 Task: Create a Google Calendar event with notifications set for 30 minutes and 10 minutes before the event.
Action: Mouse moved to (54, 99)
Screenshot: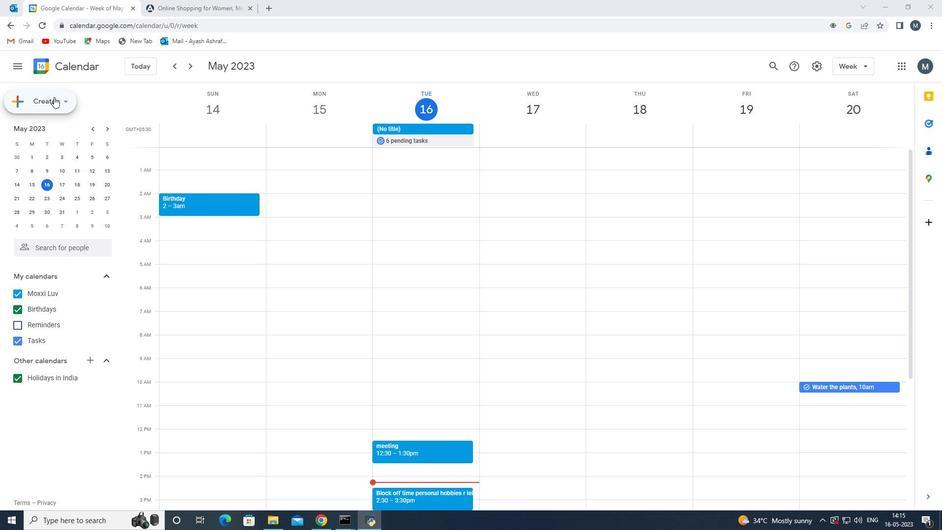 
Action: Mouse pressed left at (54, 99)
Screenshot: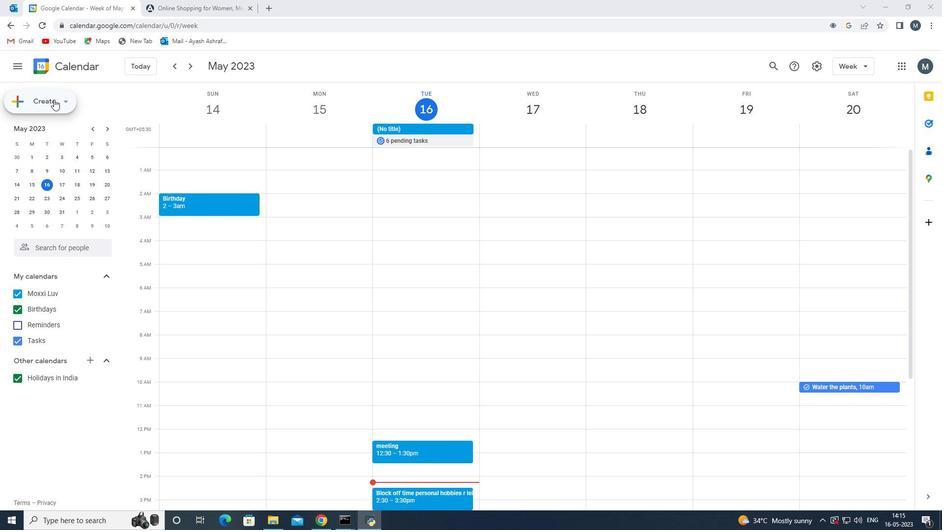 
Action: Mouse moved to (43, 131)
Screenshot: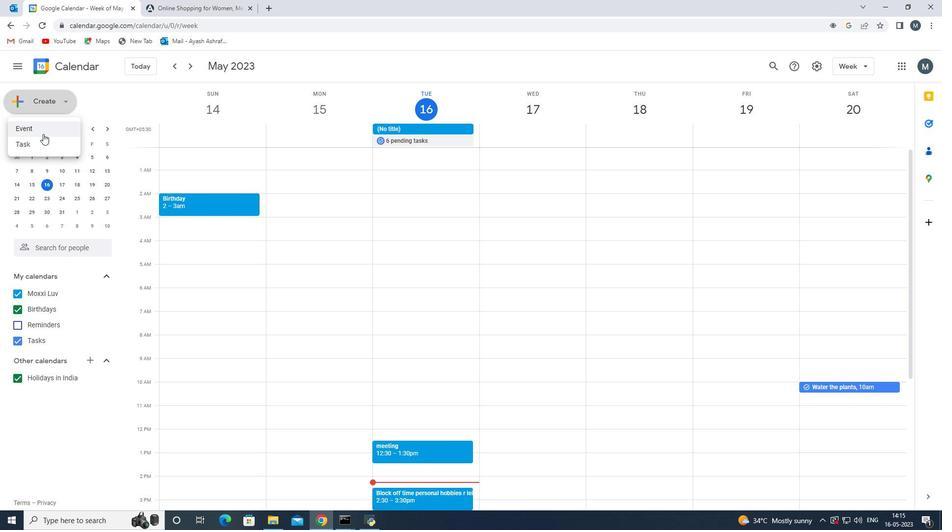 
Action: Mouse pressed left at (43, 131)
Screenshot: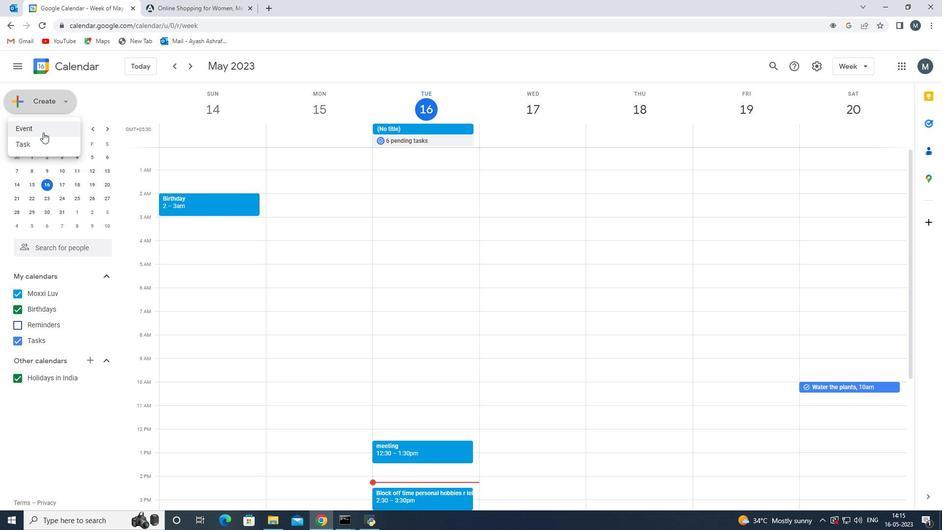 
Action: Mouse moved to (240, 321)
Screenshot: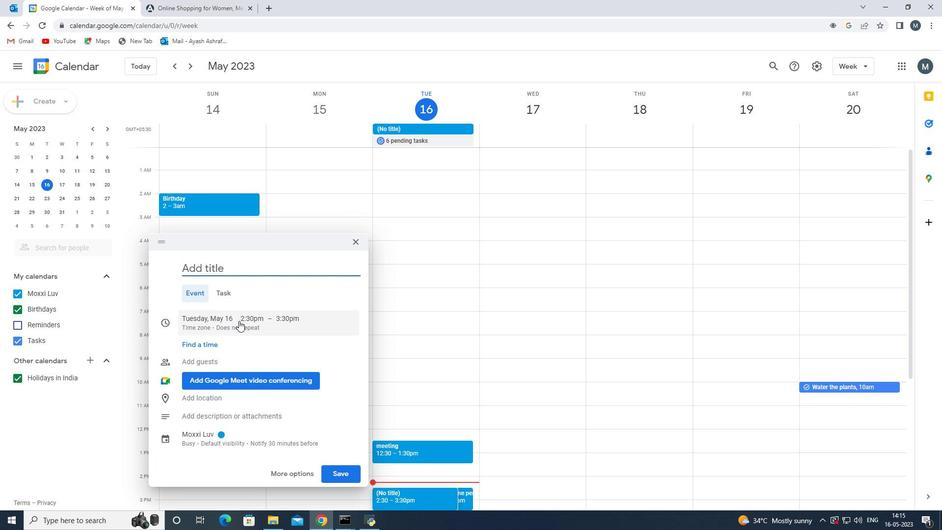 
Action: Mouse scrolled (240, 321) with delta (0, 0)
Screenshot: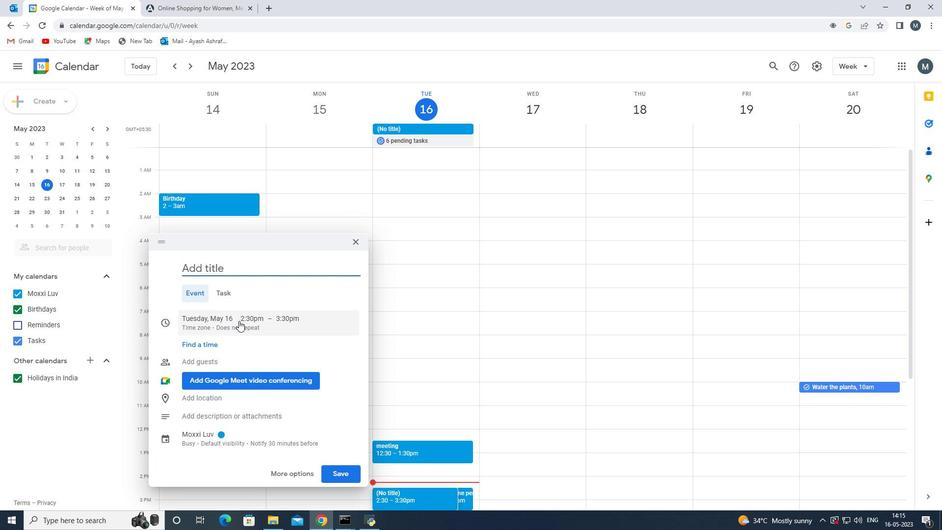 
Action: Mouse moved to (287, 467)
Screenshot: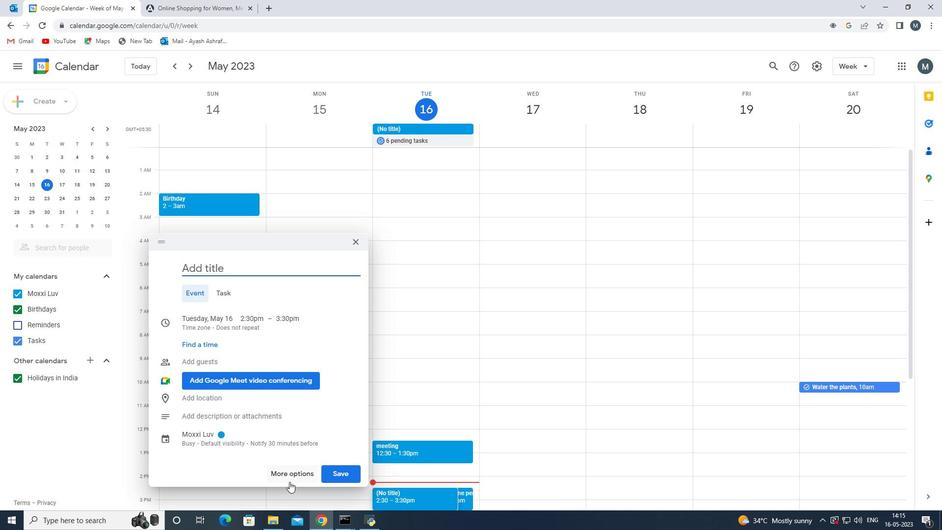 
Action: Mouse pressed left at (287, 467)
Screenshot: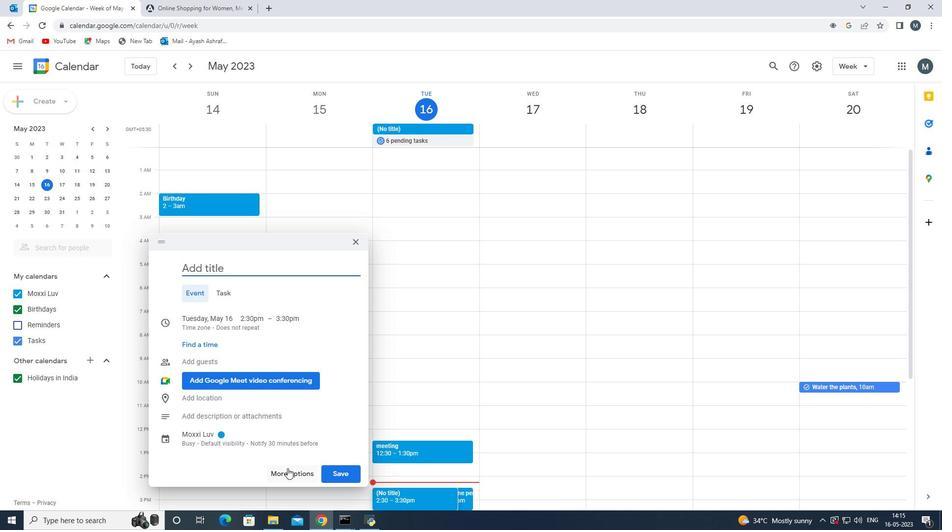 
Action: Mouse moved to (120, 283)
Screenshot: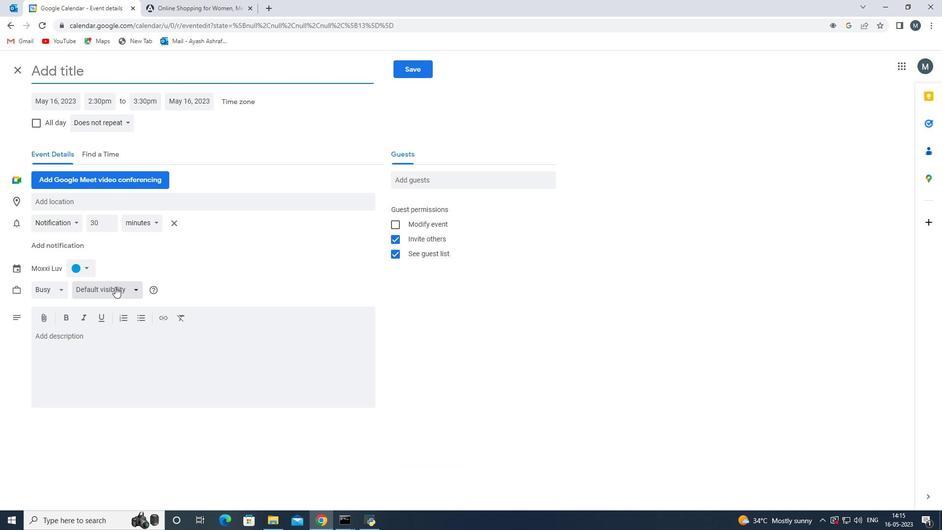 
Action: Mouse pressed left at (120, 283)
Screenshot: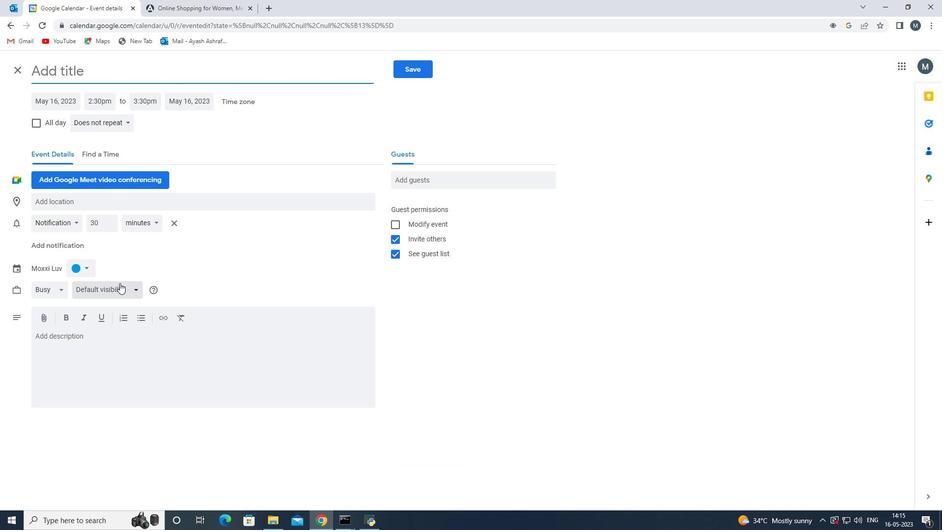 
Action: Mouse moved to (142, 399)
Screenshot: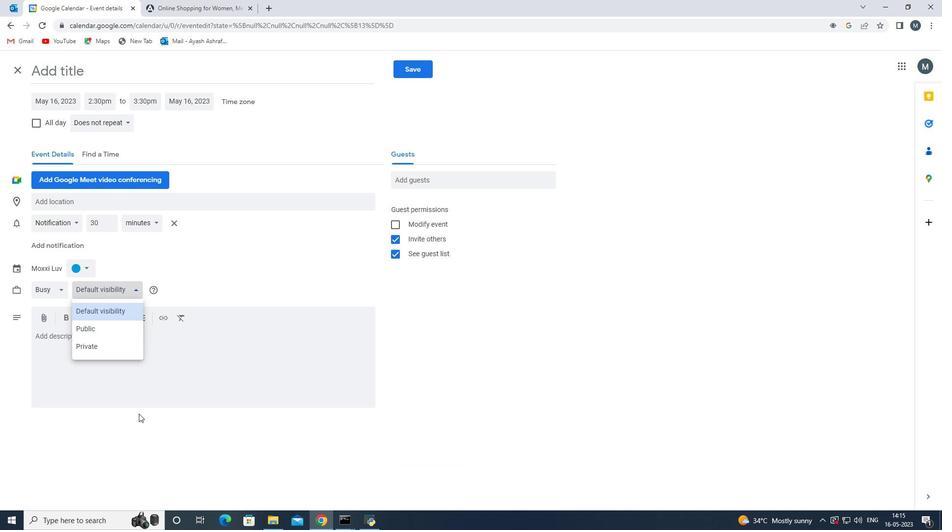 
Action: Mouse pressed left at (142, 399)
Screenshot: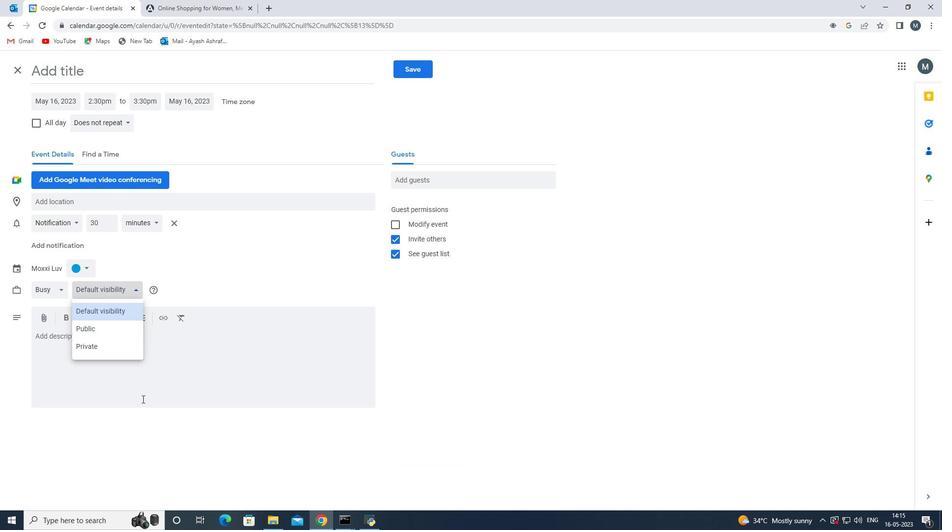 
Action: Mouse moved to (74, 226)
Screenshot: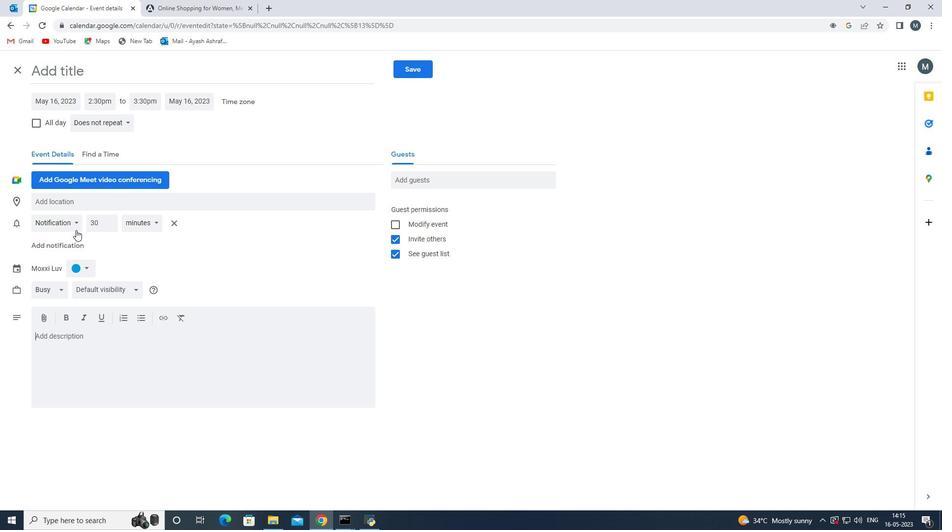 
Action: Mouse pressed left at (74, 226)
Screenshot: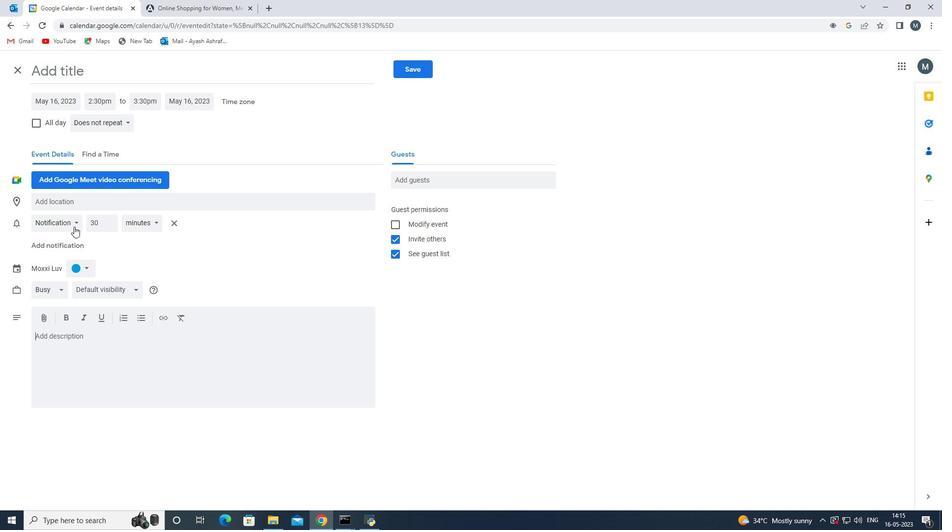 
Action: Mouse moved to (64, 228)
Screenshot: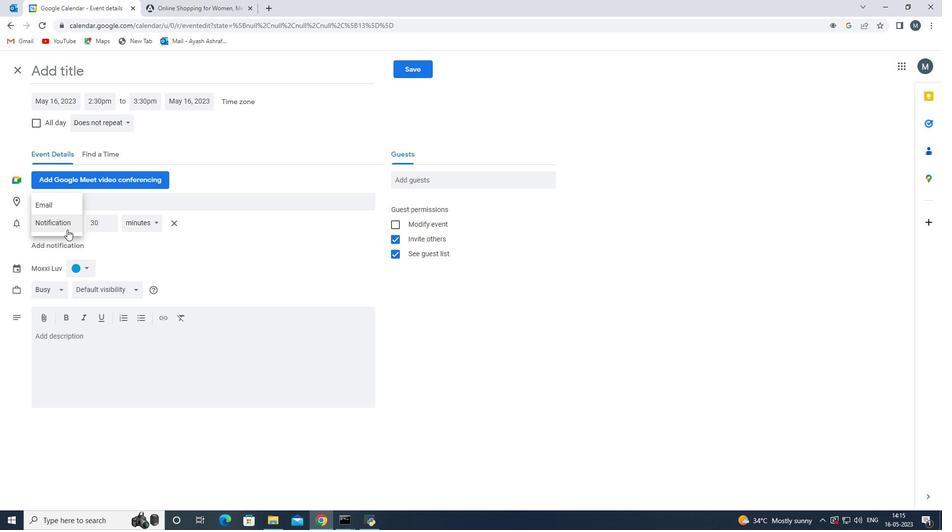 
Action: Mouse pressed left at (64, 228)
Screenshot: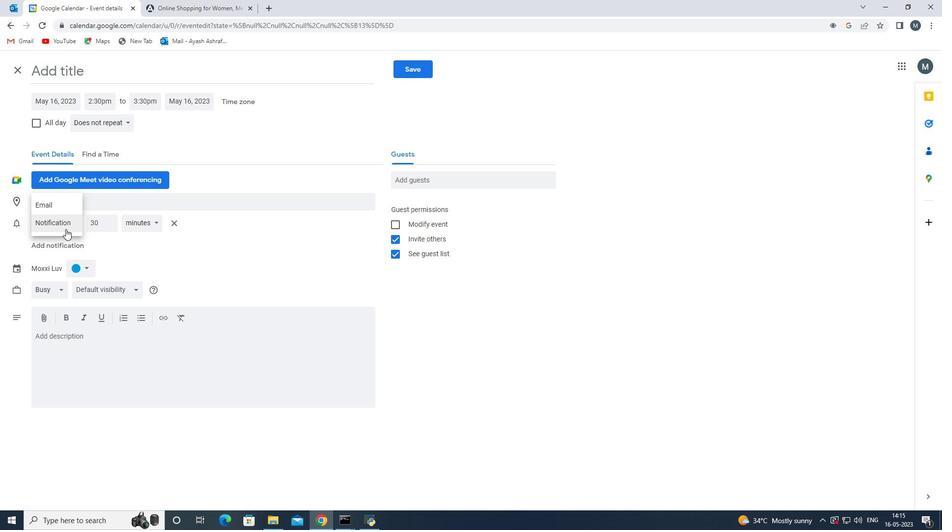 
Action: Mouse moved to (111, 342)
Screenshot: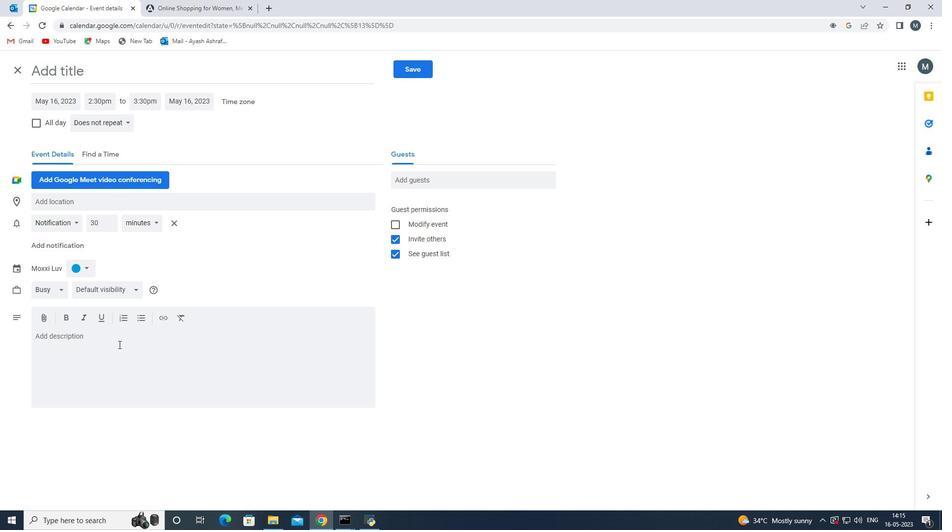 
Action: Mouse pressed left at (111, 342)
Screenshot: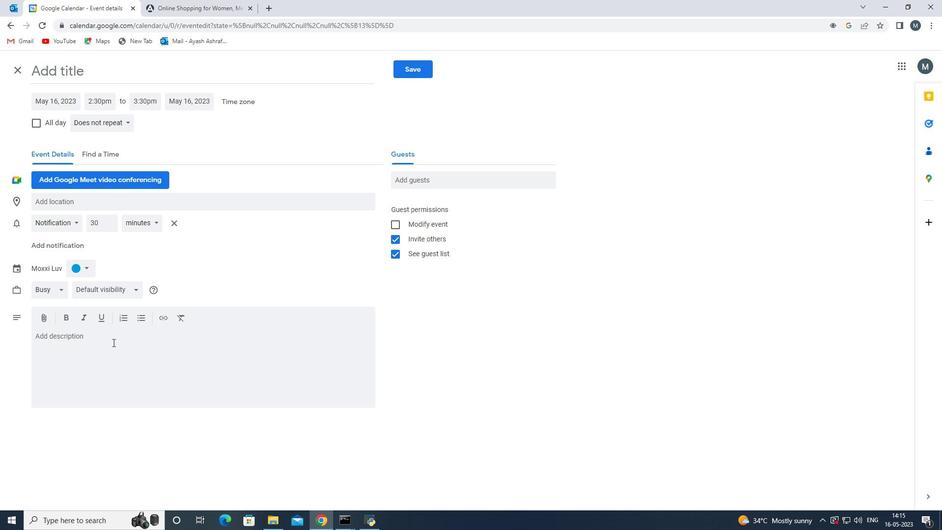 
Action: Mouse moved to (68, 247)
Screenshot: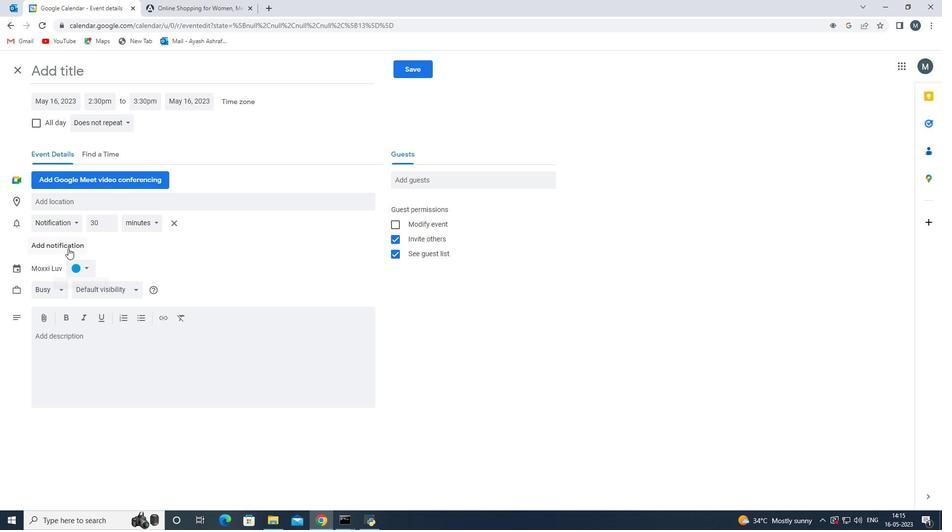 
Action: Mouse pressed left at (68, 247)
Screenshot: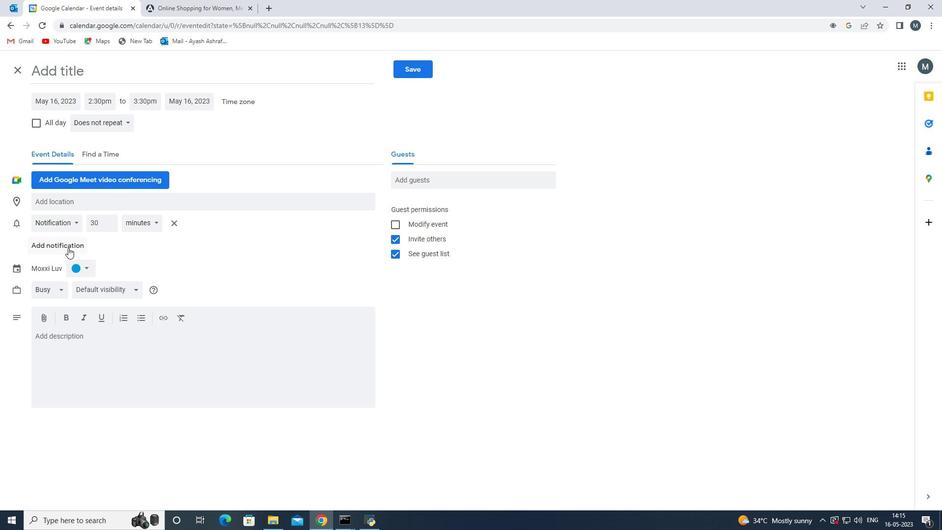 
Action: Mouse moved to (82, 369)
Screenshot: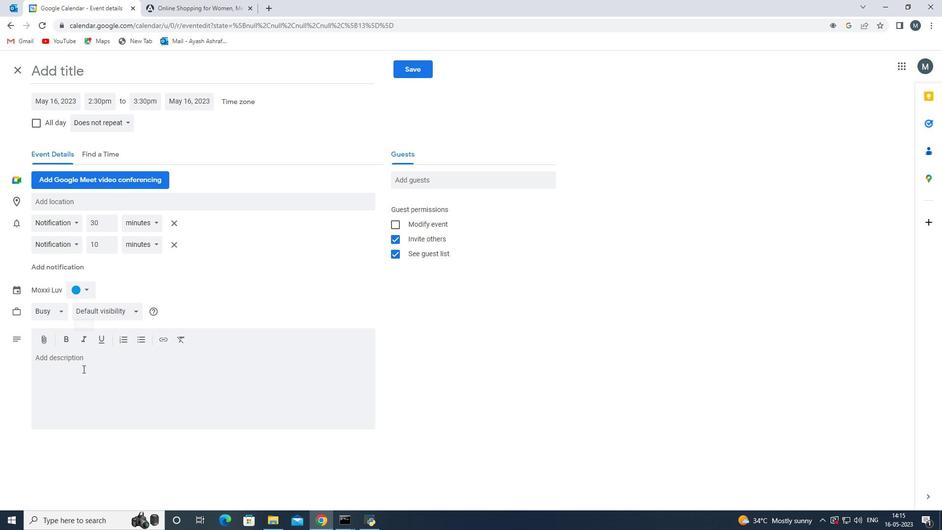
Action: Mouse pressed left at (82, 369)
Screenshot: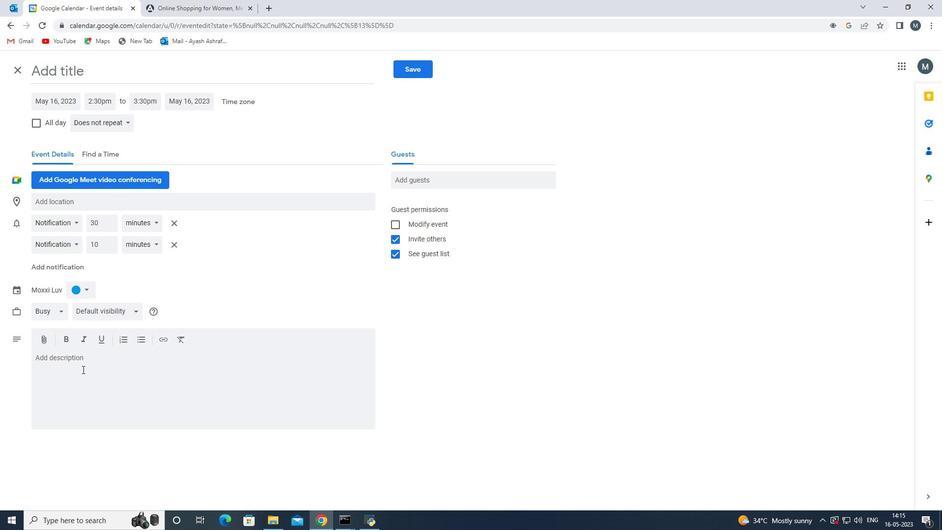 
Action: Key pressed receive<Key.space>ren<Key.backspace>minders<Key.space>via<Key.space>desktop
Screenshot: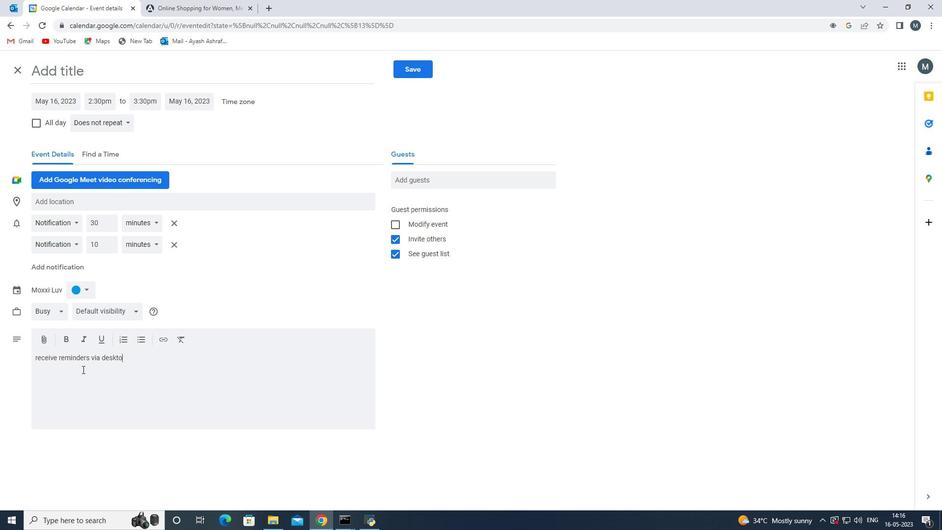
Action: Mouse moved to (92, 356)
Screenshot: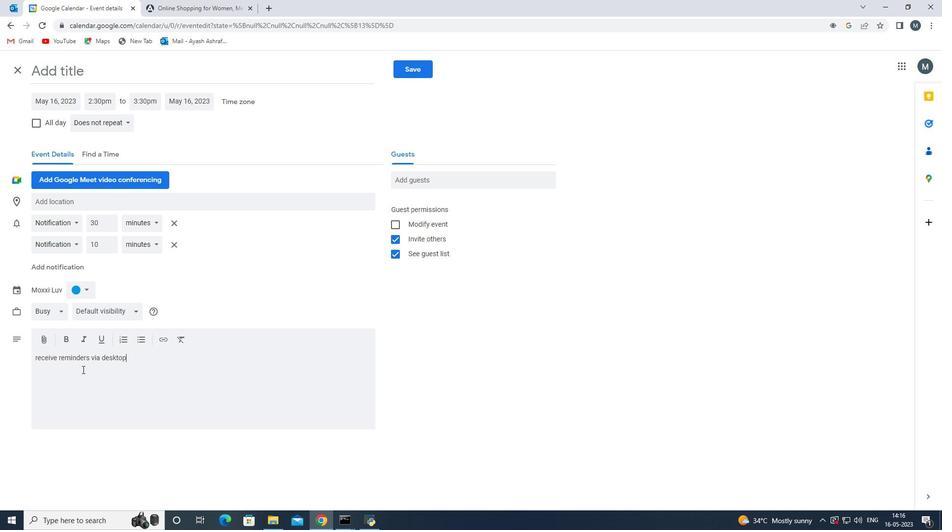 
Action: Mouse scrolled (92, 356) with delta (0, 0)
Screenshot: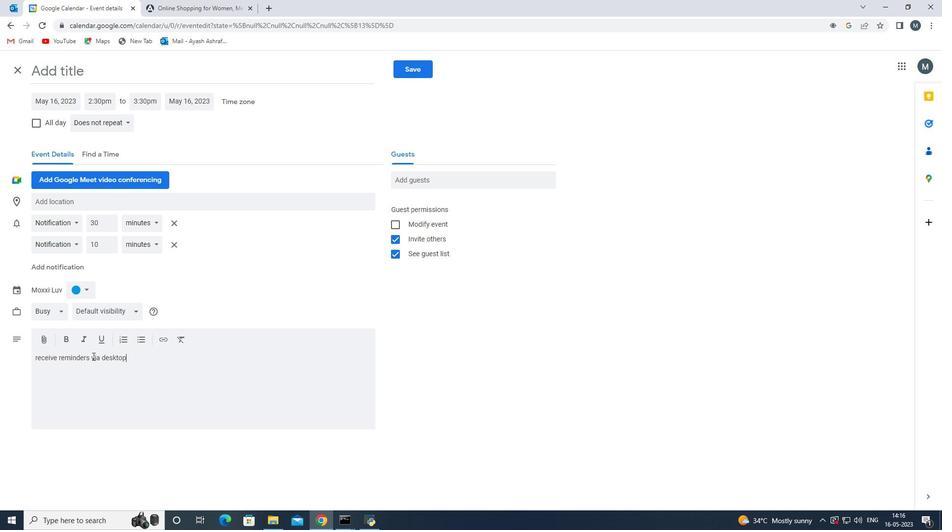 
Action: Mouse scrolled (92, 356) with delta (0, 0)
Screenshot: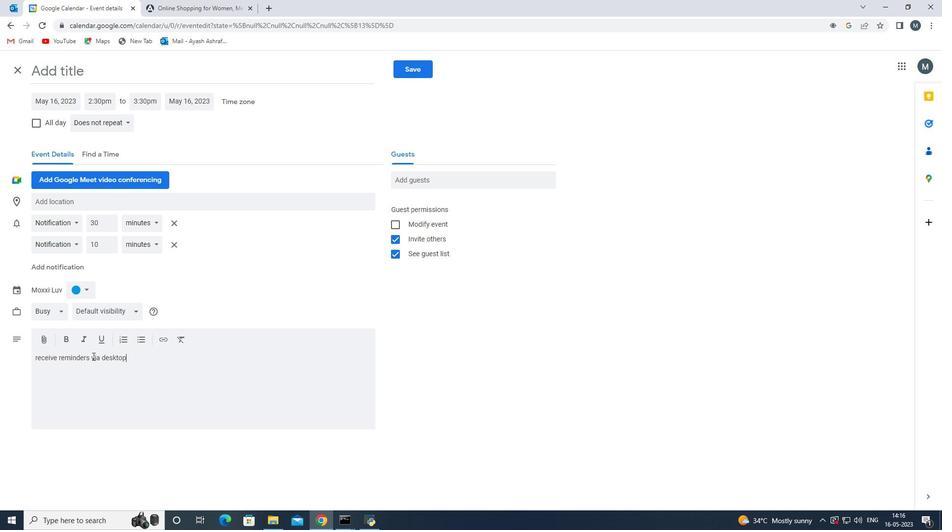 
Action: Mouse moved to (93, 356)
Screenshot: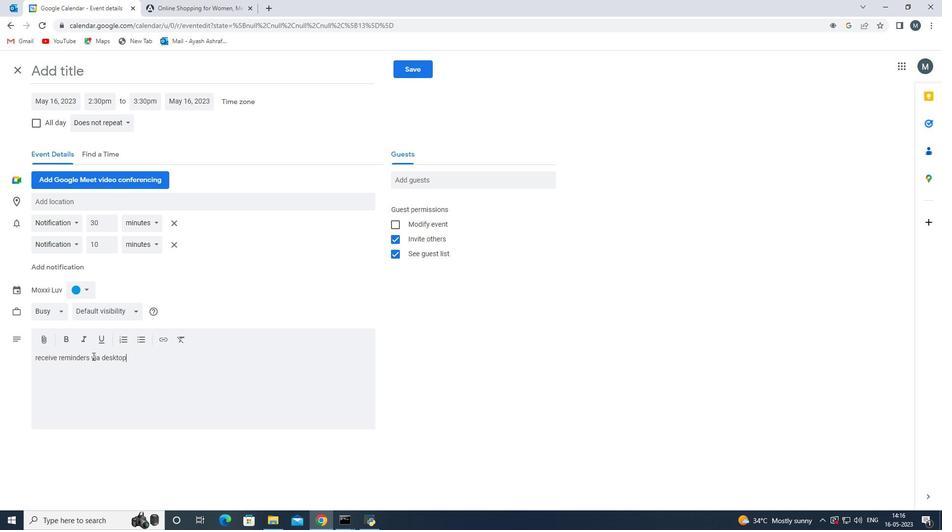 
Action: Mouse scrolled (93, 356) with delta (0, 0)
Screenshot: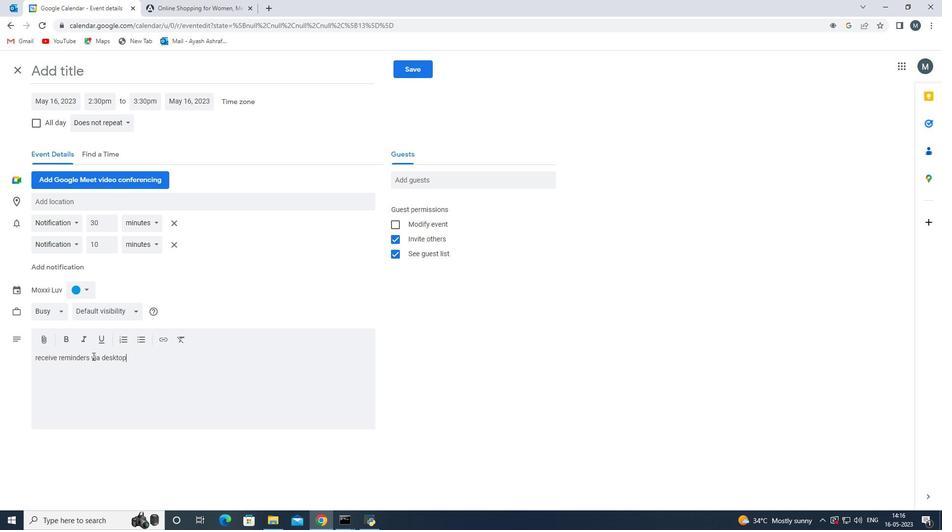 
Action: Mouse scrolled (93, 356) with delta (0, 0)
Screenshot: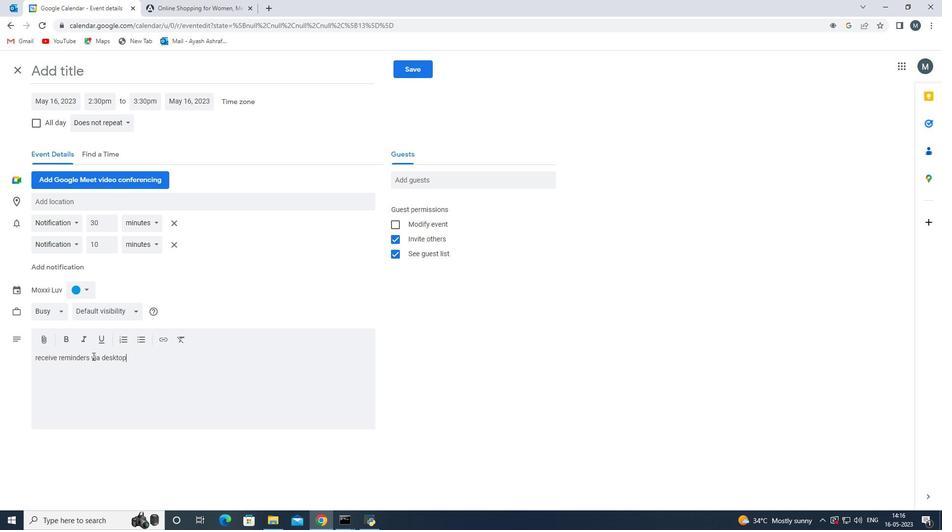 
Action: Mouse moved to (66, 268)
Screenshot: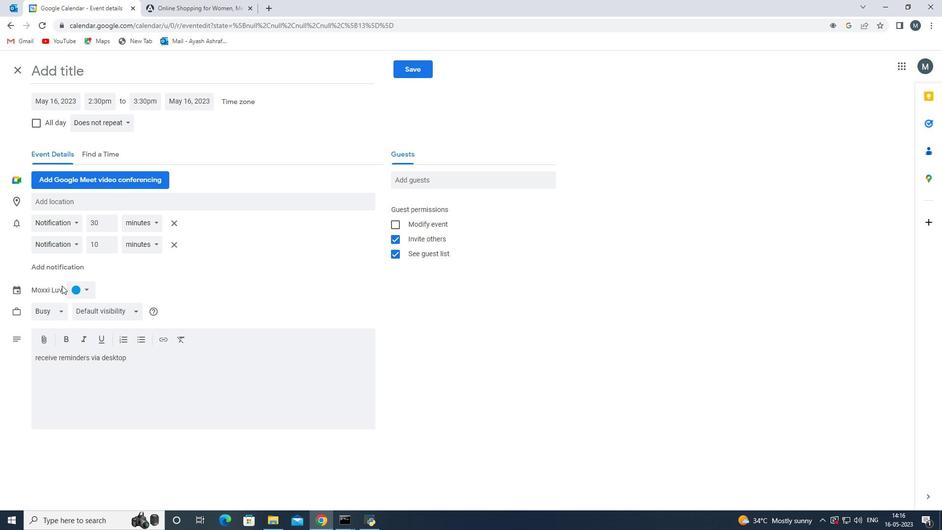 
Action: Mouse pressed left at (66, 268)
Screenshot: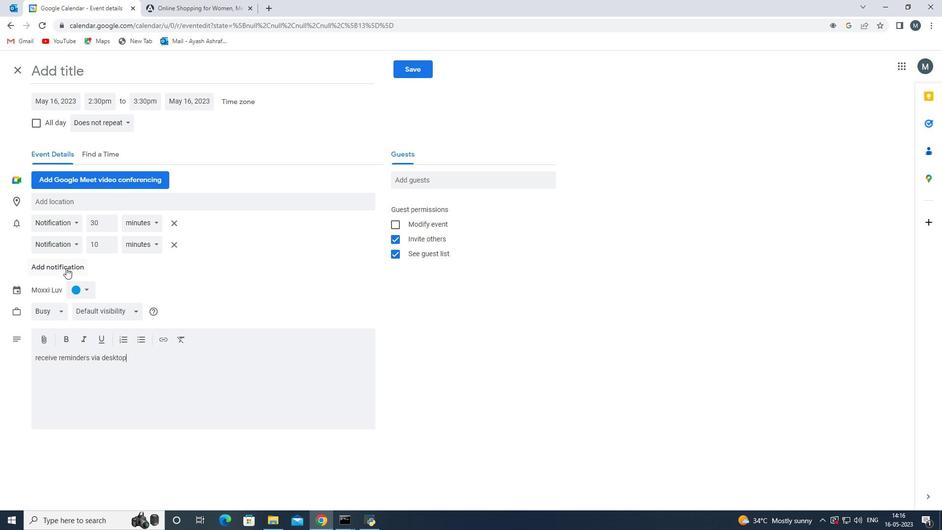 
Action: Mouse moved to (111, 192)
Screenshot: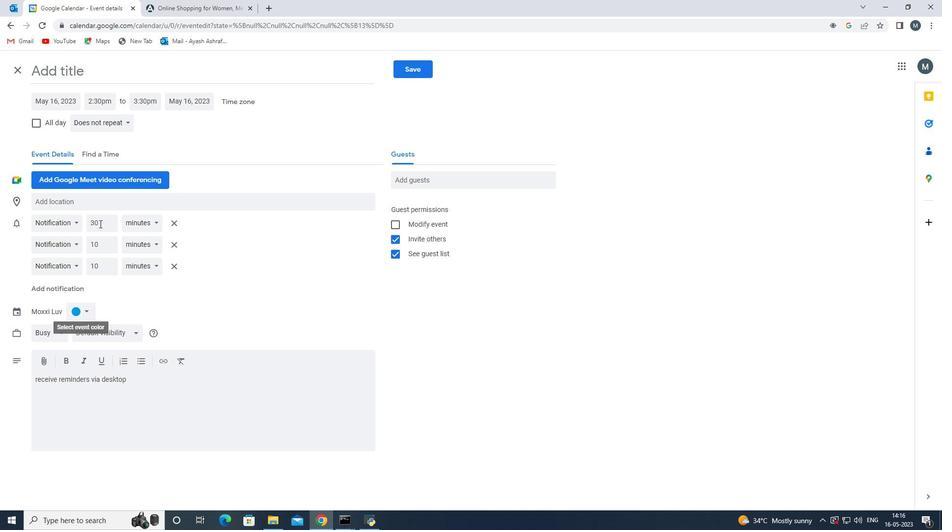
